 Task: Check for job postings on the  page of NVIDIA
Action: Mouse moved to (646, 94)
Screenshot: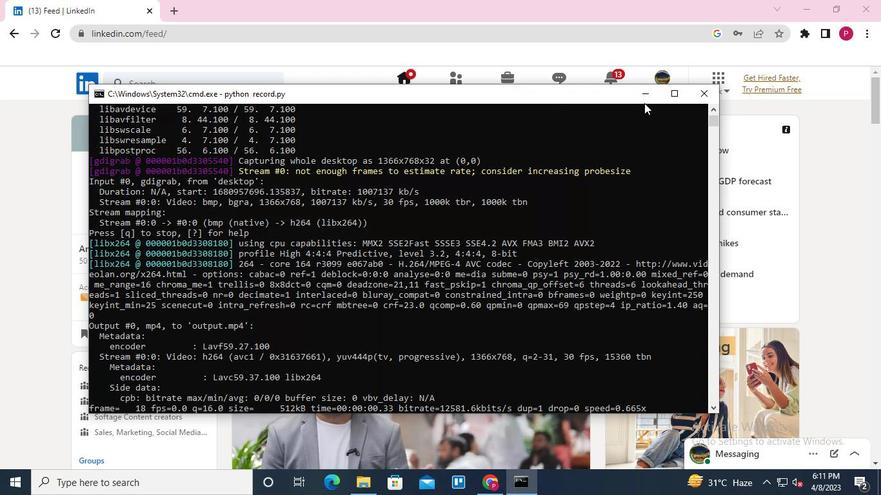 
Action: Mouse pressed left at (646, 94)
Screenshot: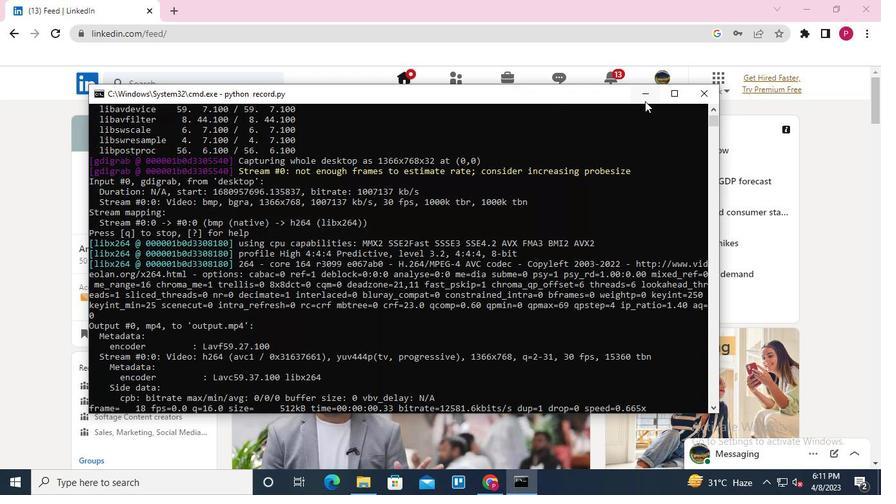 
Action: Mouse moved to (149, 83)
Screenshot: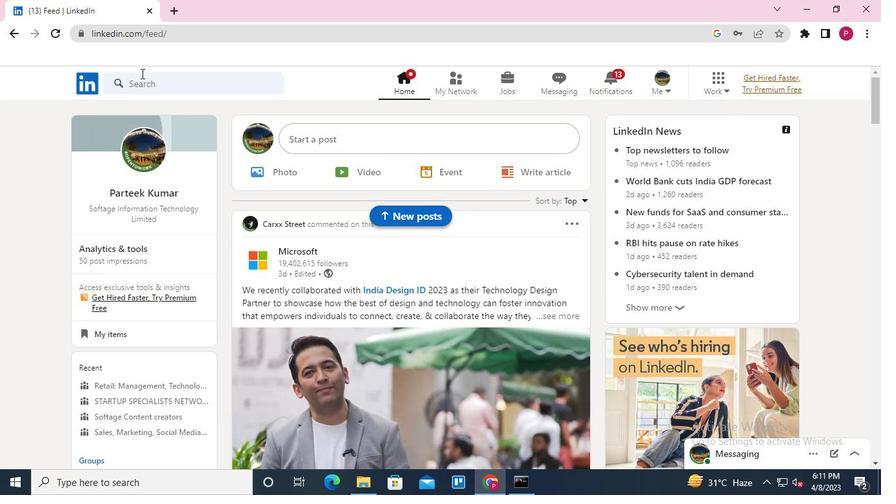 
Action: Mouse pressed left at (149, 83)
Screenshot: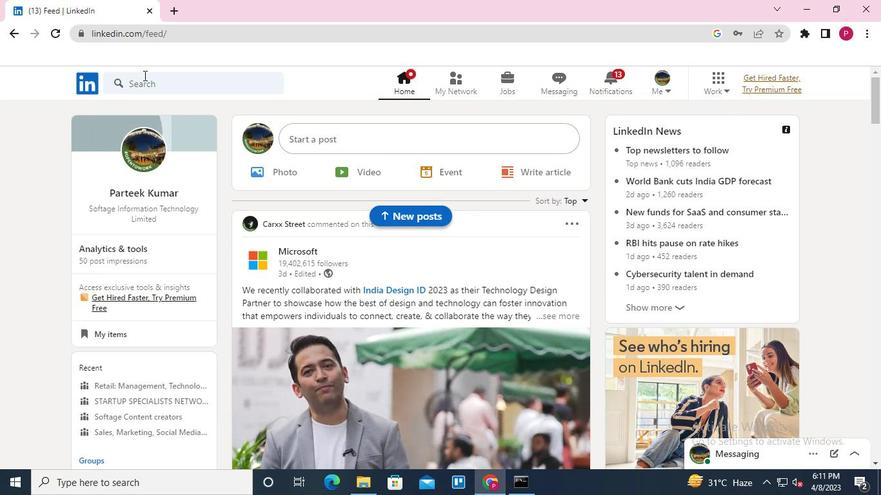 
Action: Keyboard Key.shift
Screenshot: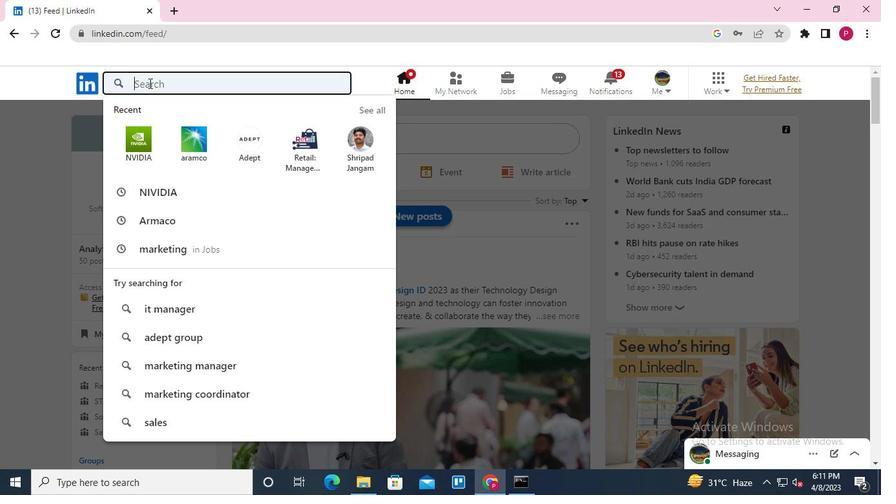 
Action: Keyboard N
Screenshot: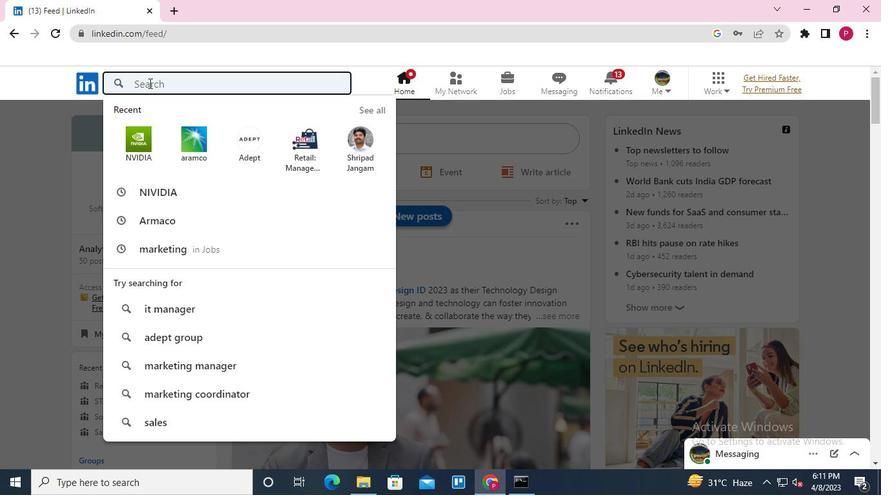 
Action: Keyboard V
Screenshot: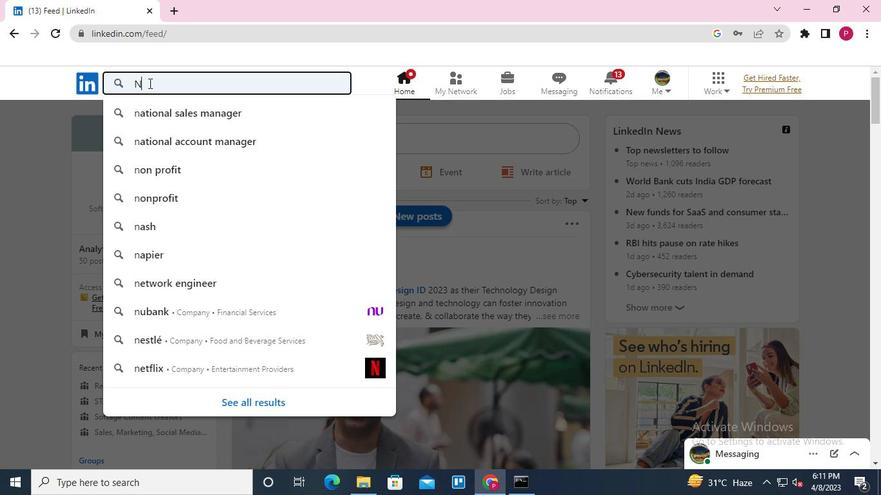 
Action: Keyboard I
Screenshot: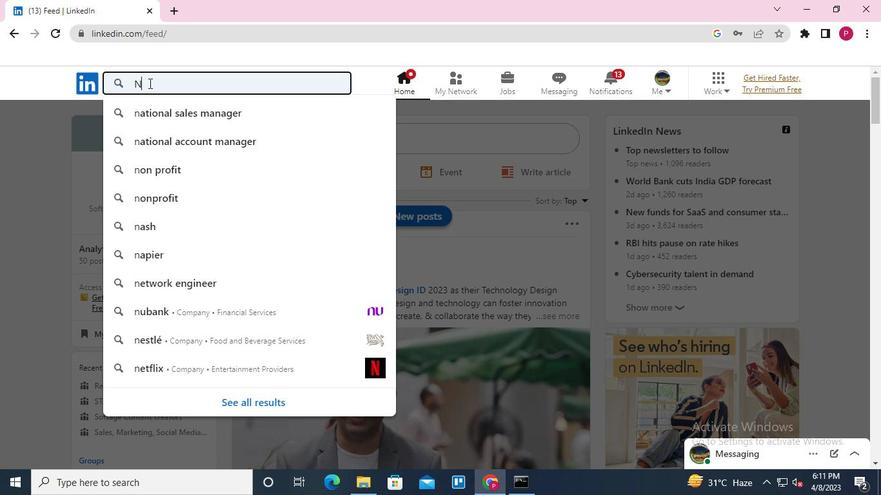 
Action: Keyboard D
Screenshot: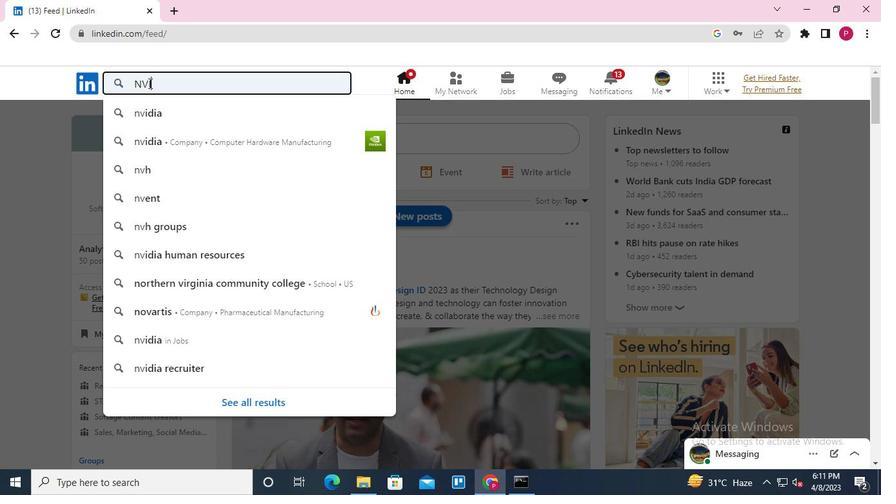 
Action: Keyboard I
Screenshot: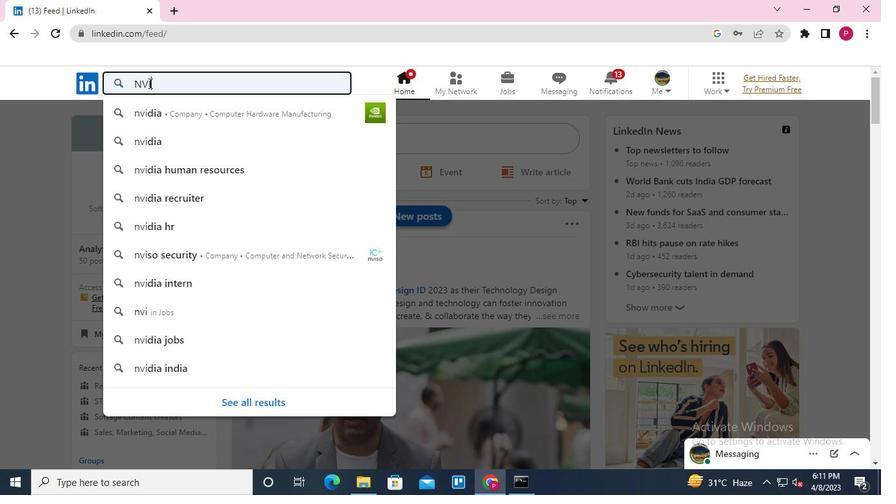 
Action: Keyboard A
Screenshot: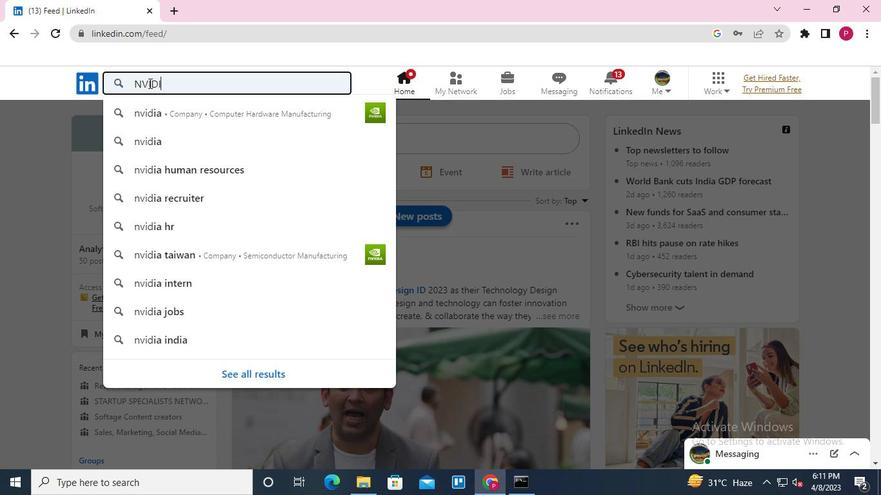 
Action: Keyboard Key.enter
Screenshot: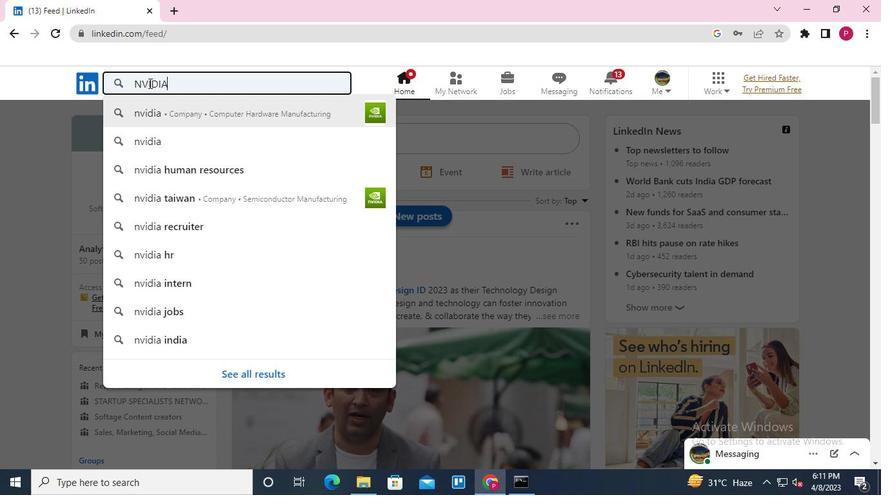 
Action: Mouse moved to (176, 174)
Screenshot: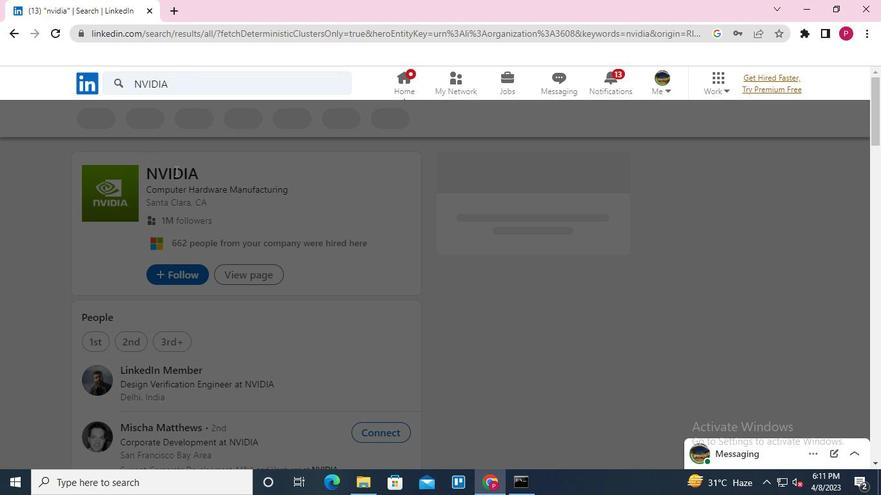 
Action: Mouse pressed left at (176, 174)
Screenshot: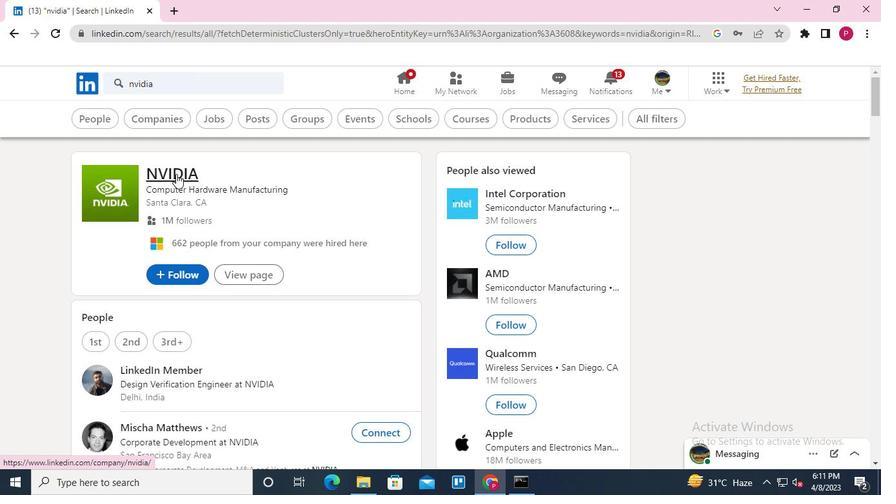 
Action: Mouse moved to (184, 176)
Screenshot: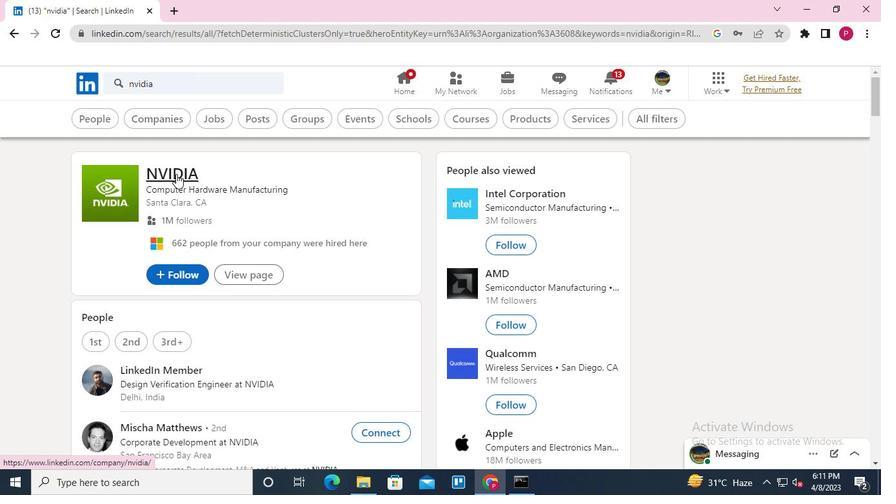 
Action: Mouse pressed left at (184, 176)
Screenshot: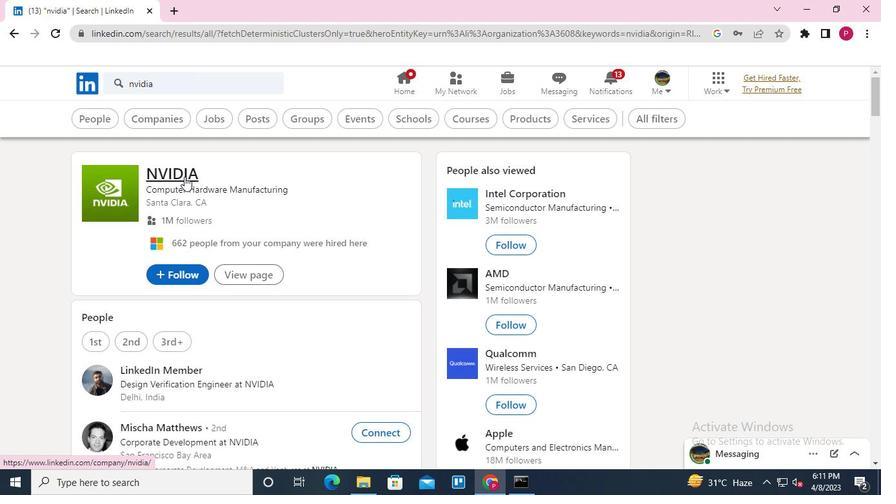 
Action: Mouse moved to (180, 176)
Screenshot: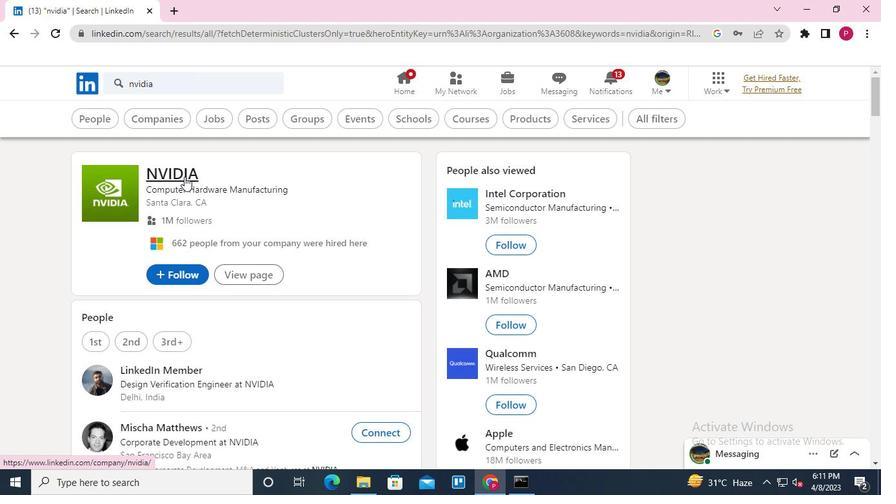 
Action: Mouse pressed left at (180, 176)
Screenshot: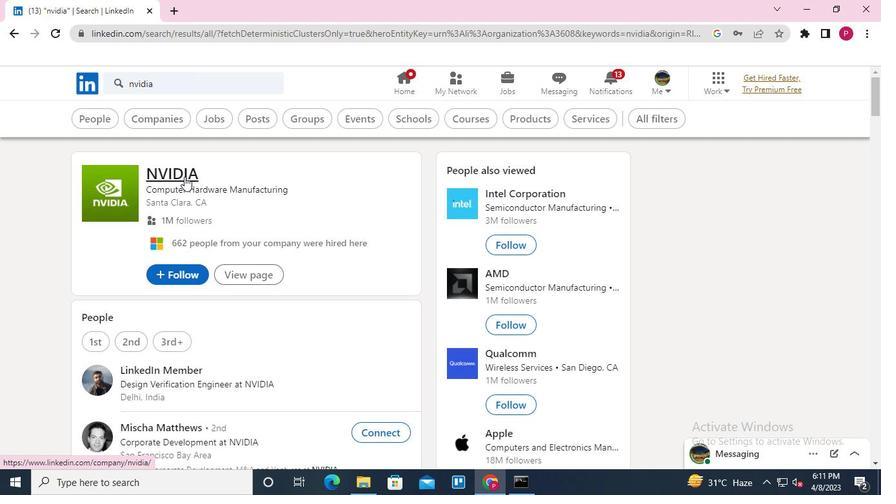 
Action: Mouse moved to (180, 175)
Screenshot: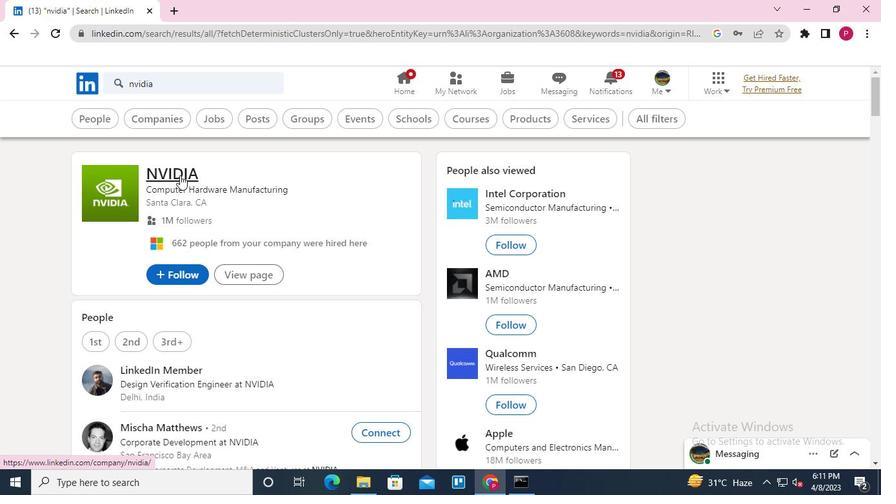 
Action: Mouse pressed left at (180, 175)
Screenshot: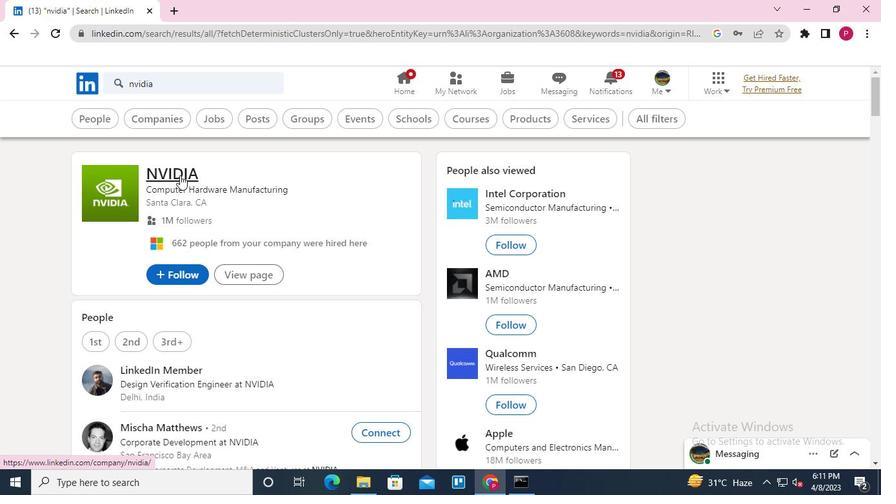 
Action: Mouse pressed left at (180, 175)
Screenshot: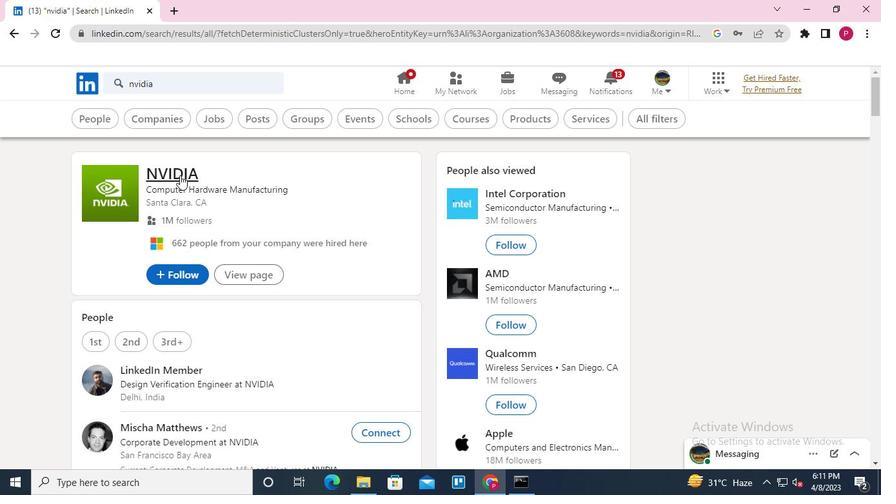 
Action: Mouse moved to (237, 362)
Screenshot: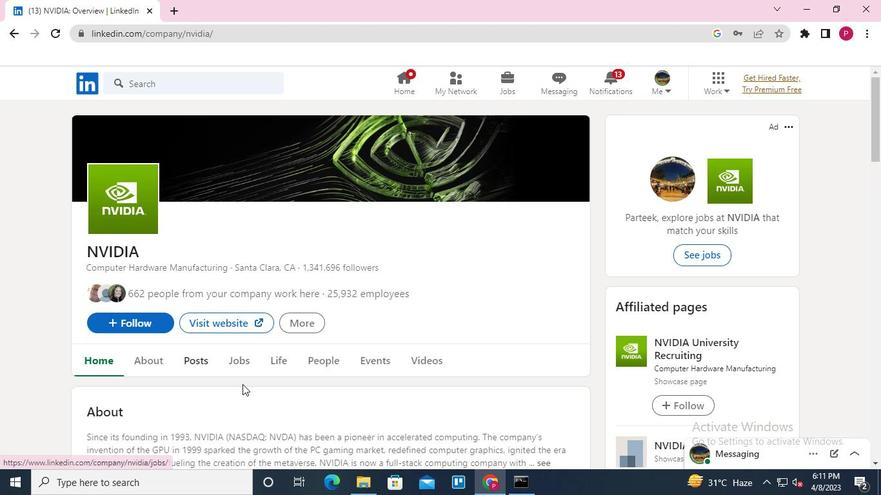 
Action: Mouse pressed left at (237, 362)
Screenshot: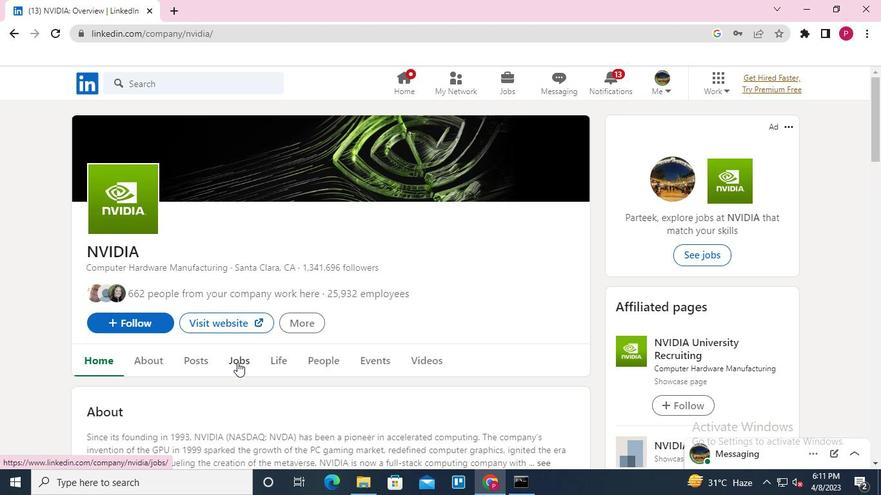 
Action: Mouse moved to (330, 320)
Screenshot: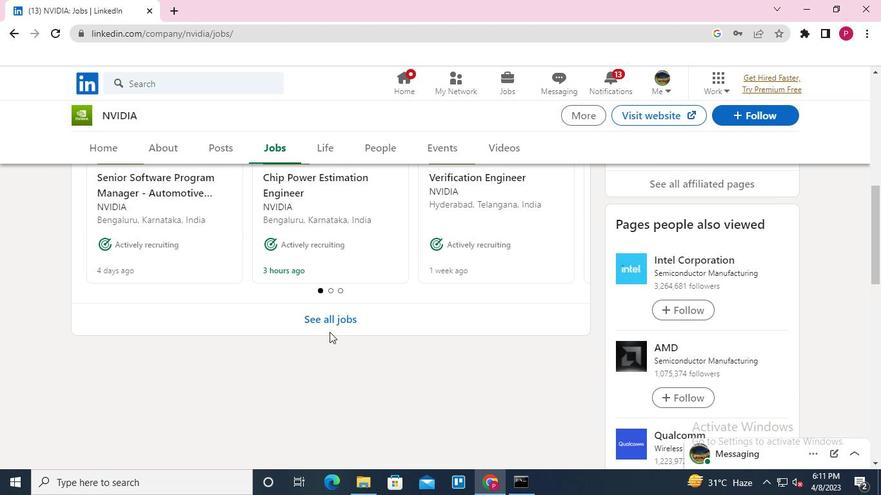
Action: Mouse pressed left at (330, 320)
Screenshot: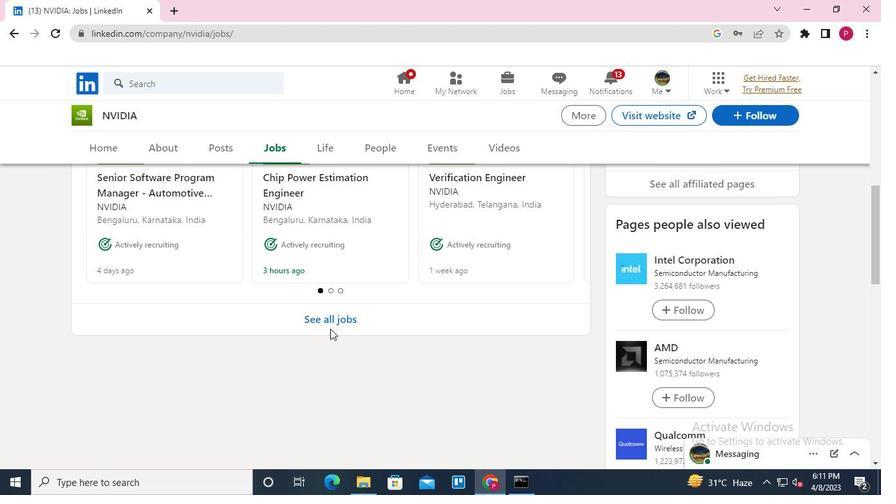 
Action: Mouse moved to (489, 331)
Screenshot: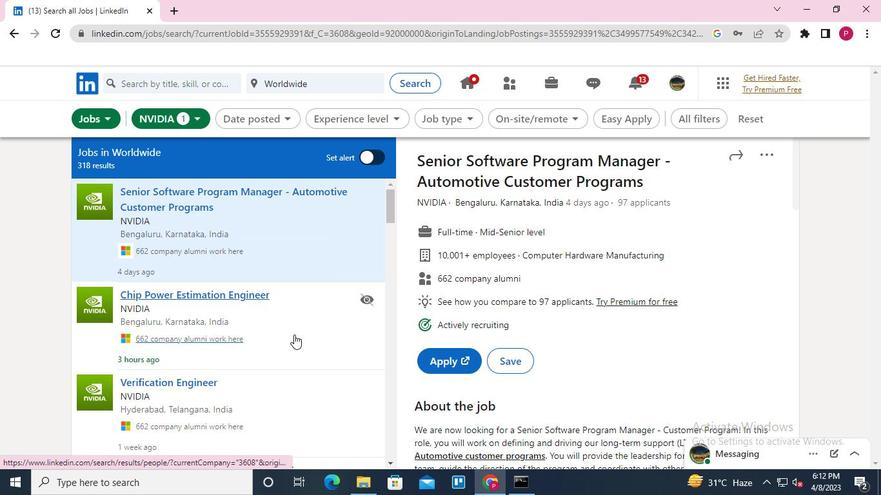 
Action: Keyboard Key.alt_l
Screenshot: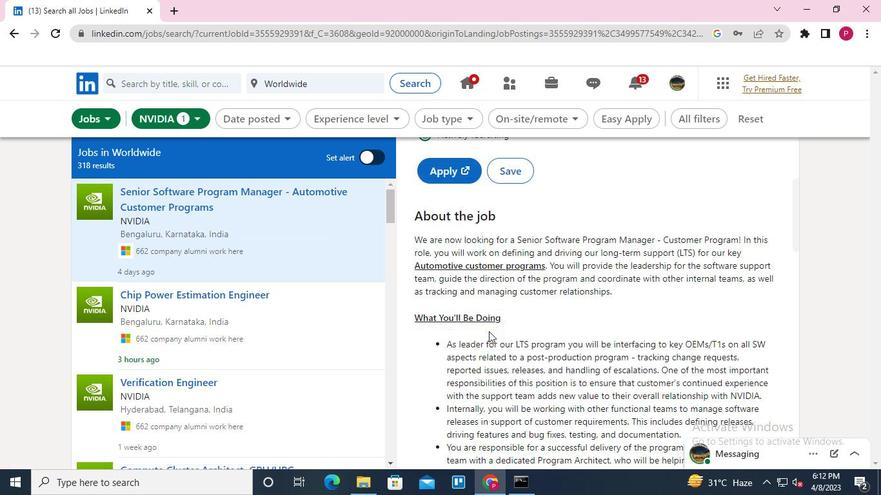 
Action: Mouse moved to (486, 331)
Screenshot: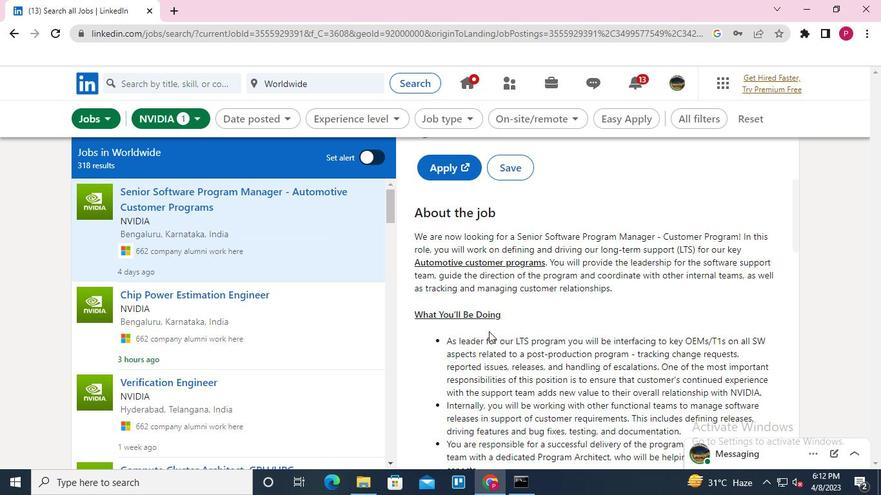 
Action: Keyboard Key.tab
Screenshot: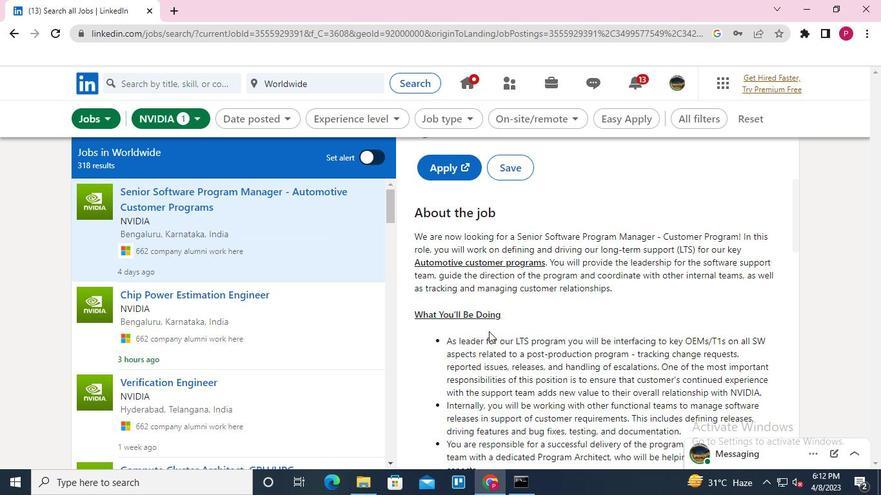 
Action: Mouse moved to (701, 100)
Screenshot: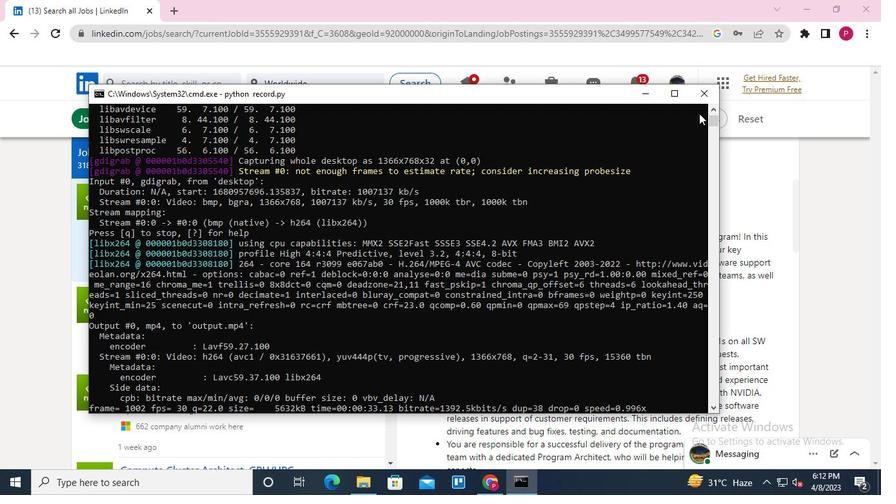 
Action: Mouse pressed left at (701, 100)
Screenshot: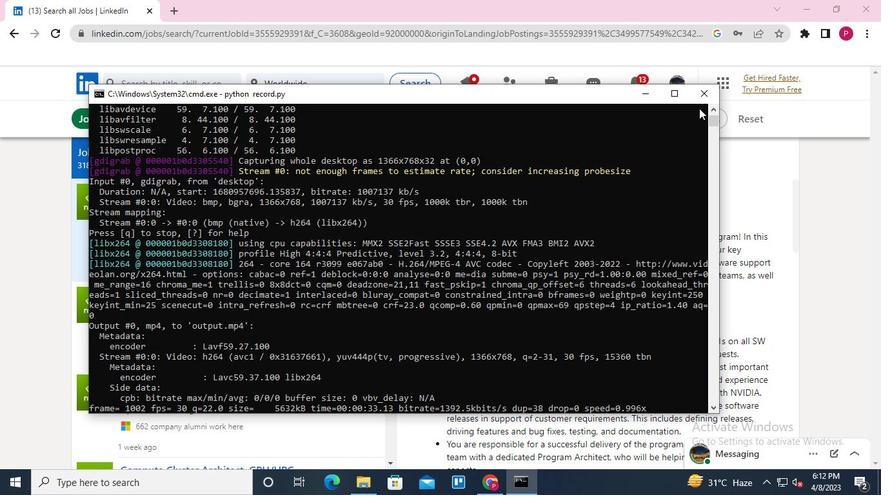 
Action: Mouse moved to (701, 101)
Screenshot: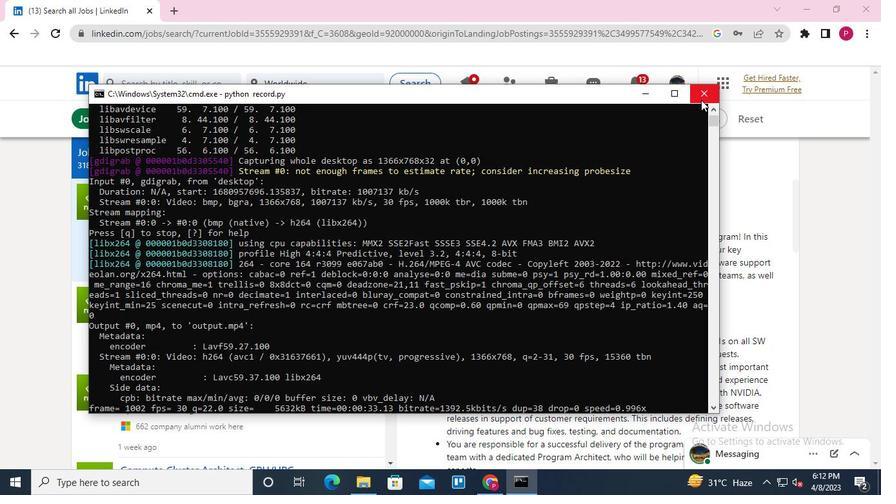 
